 Task: Add Sprouts Organic Less Sodium Soy Sauce to the cart.
Action: Mouse moved to (48, 347)
Screenshot: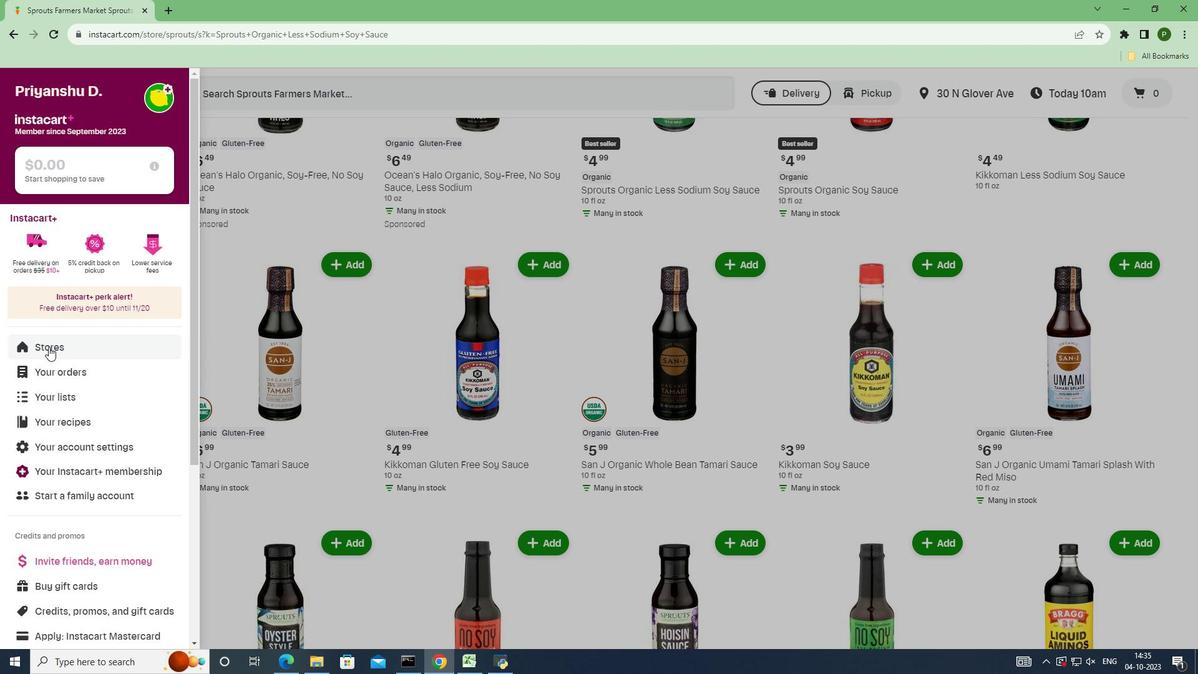 
Action: Mouse pressed left at (48, 347)
Screenshot: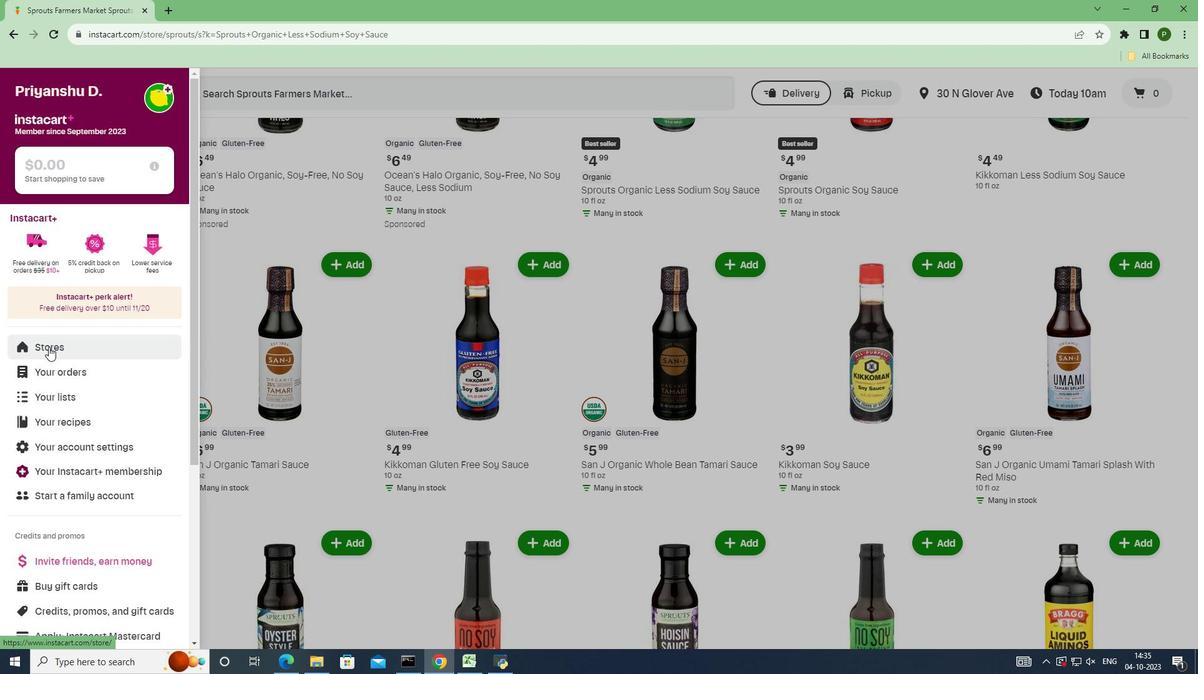 
Action: Mouse moved to (288, 150)
Screenshot: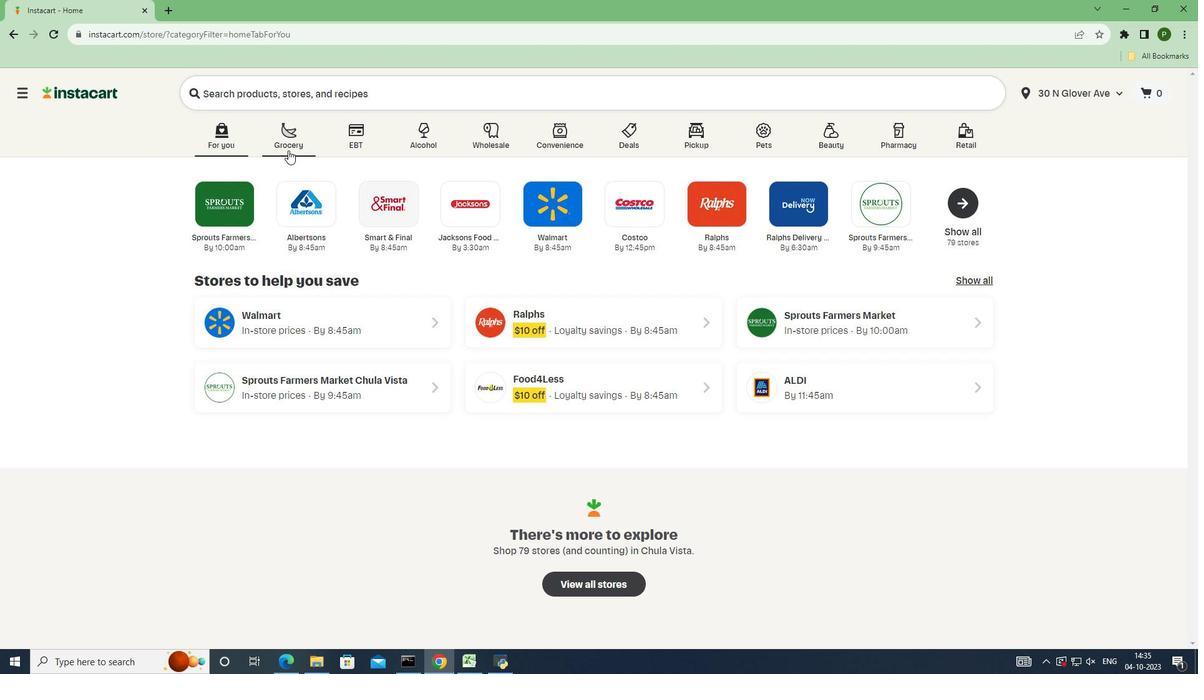 
Action: Mouse pressed left at (288, 150)
Screenshot: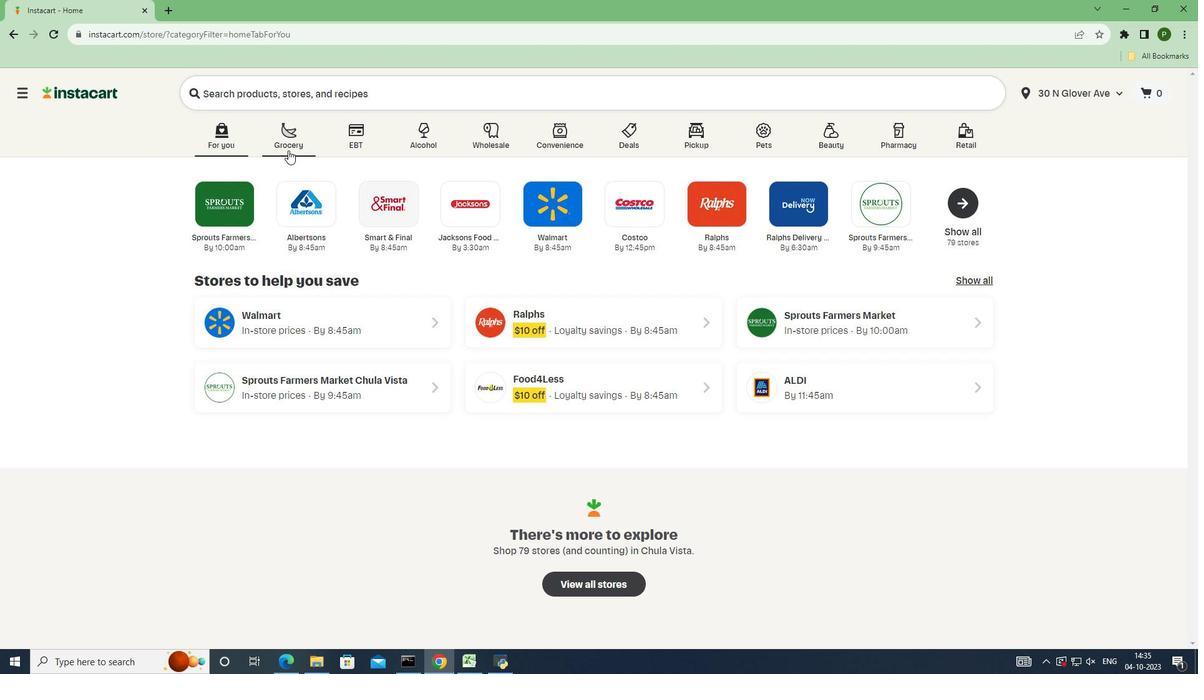 
Action: Mouse moved to (760, 293)
Screenshot: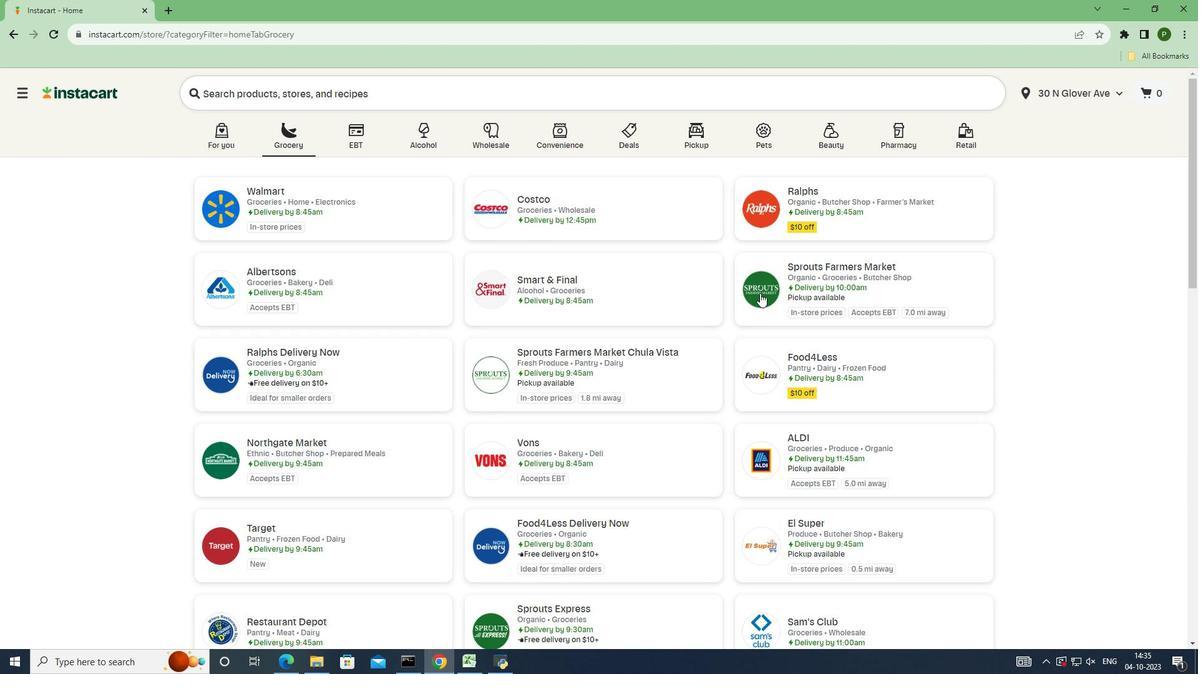 
Action: Mouse pressed left at (760, 293)
Screenshot: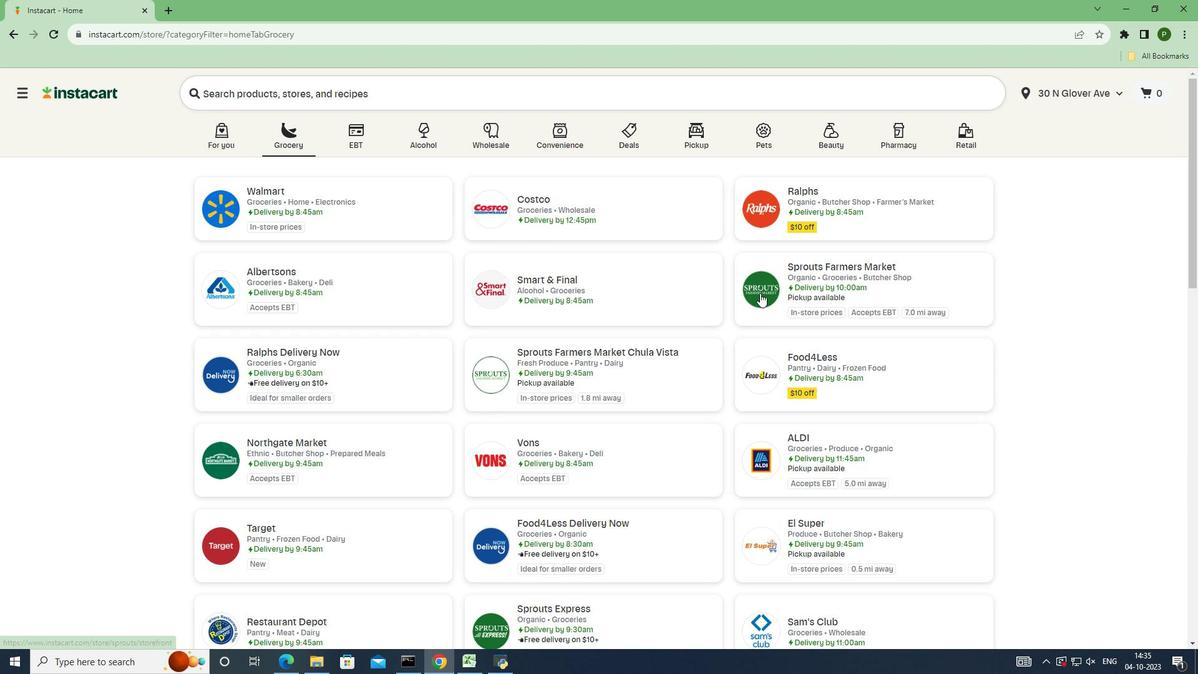 
Action: Mouse moved to (125, 351)
Screenshot: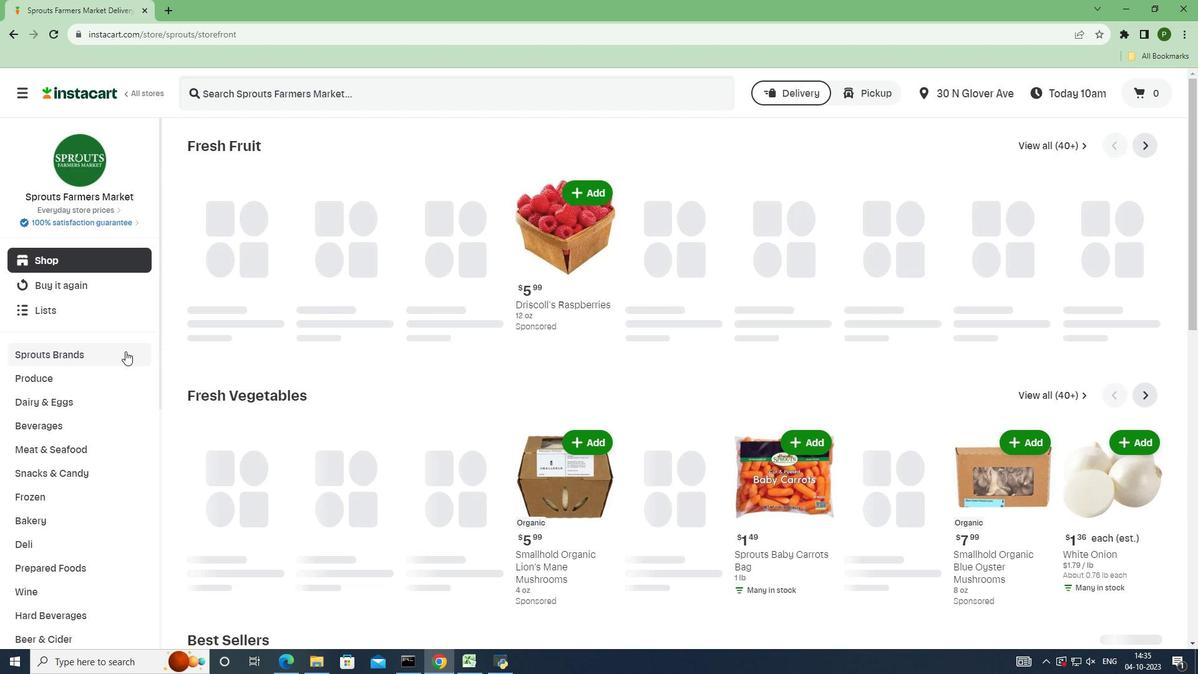 
Action: Mouse pressed left at (125, 351)
Screenshot: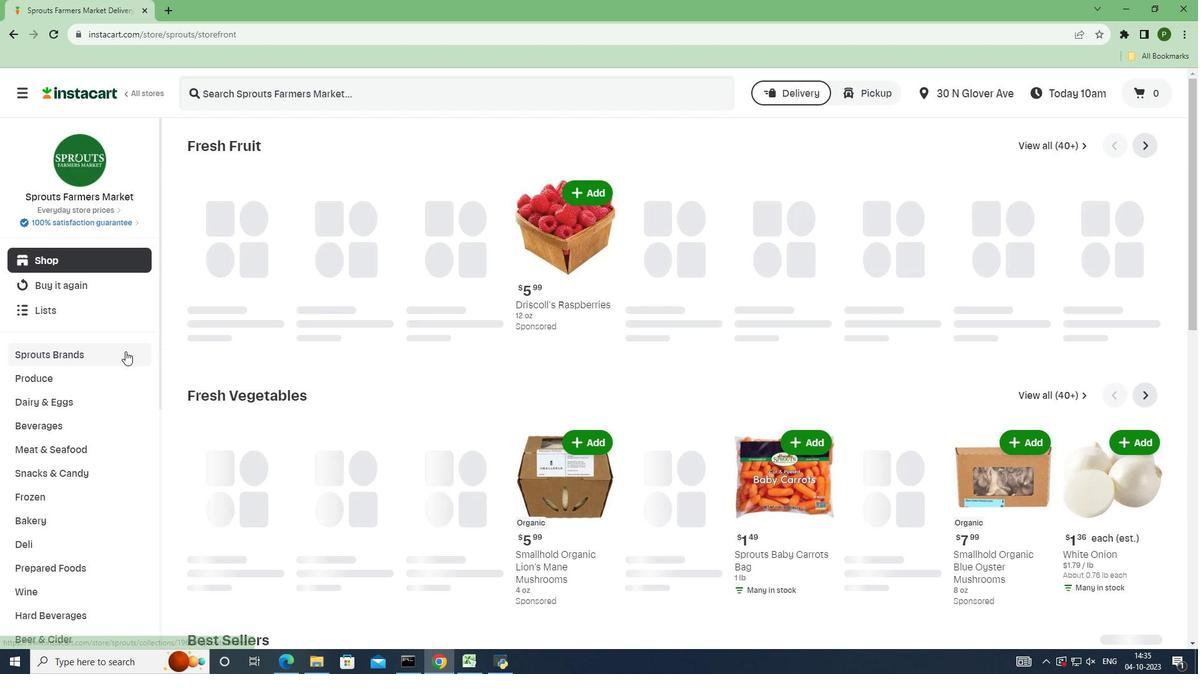 
Action: Mouse moved to (89, 448)
Screenshot: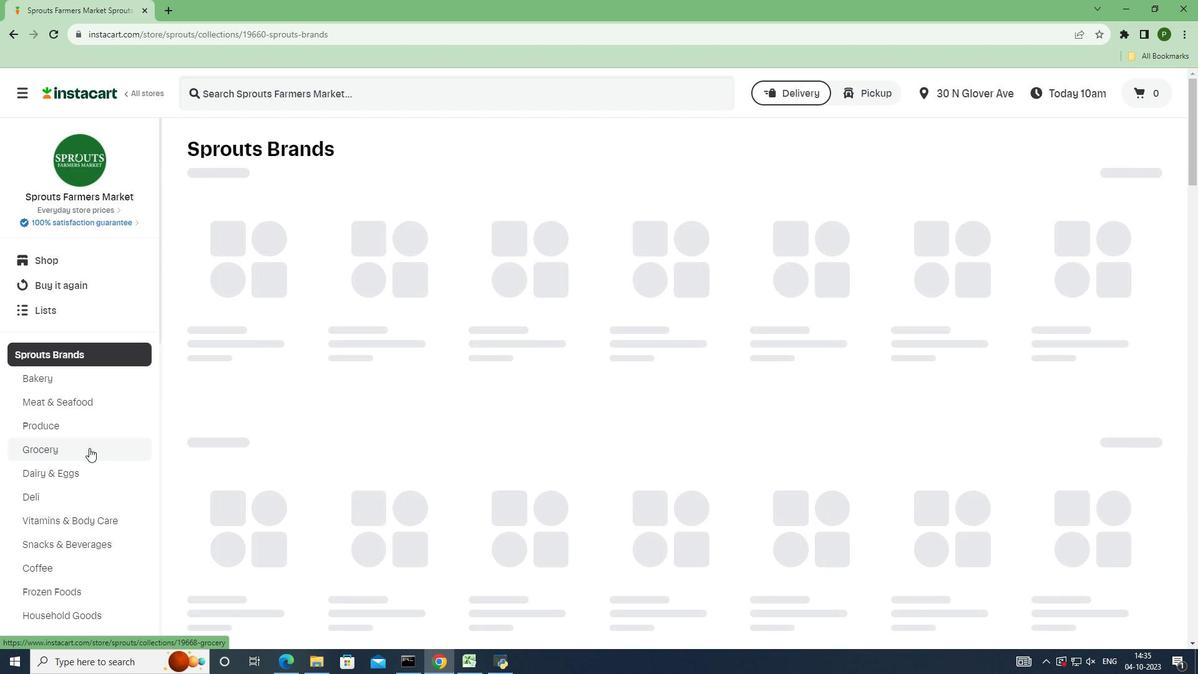 
Action: Mouse pressed left at (89, 448)
Screenshot: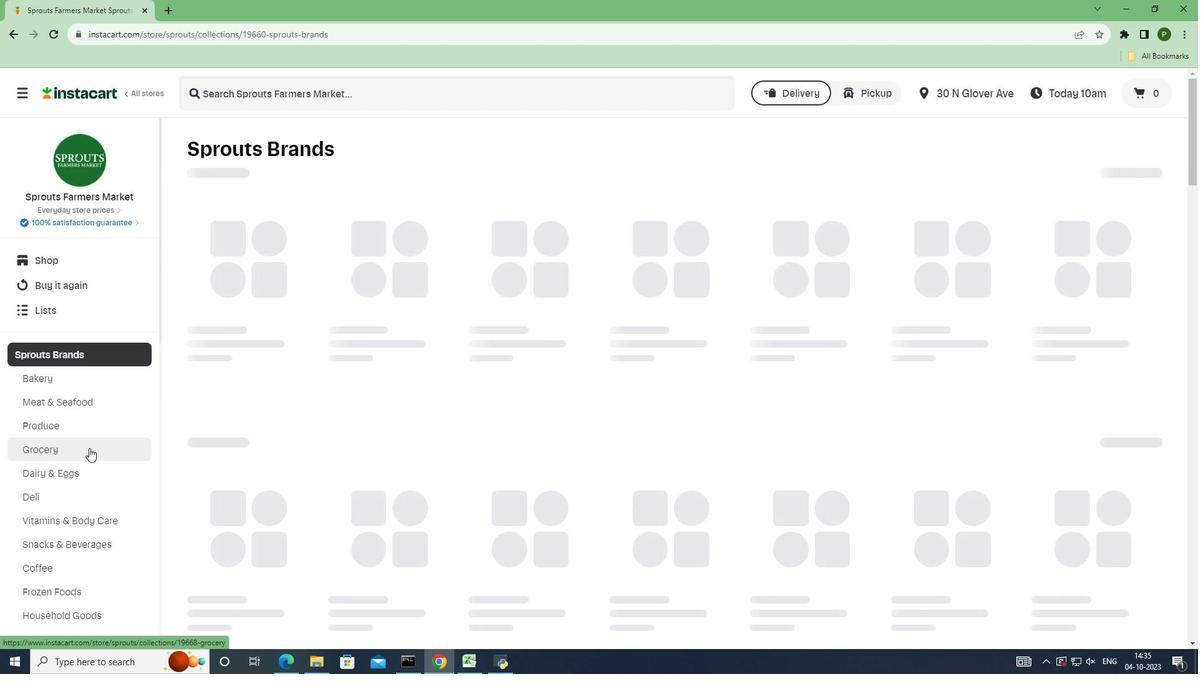 
Action: Mouse moved to (280, 344)
Screenshot: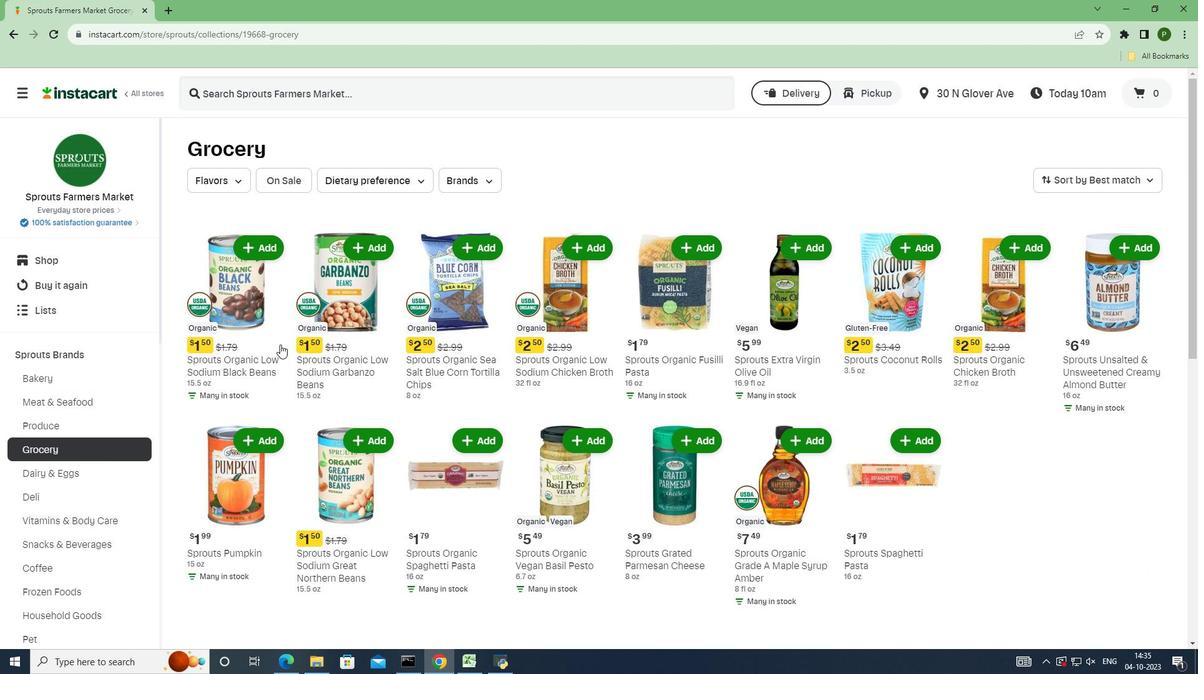 
Action: Mouse scrolled (280, 343) with delta (0, 0)
Screenshot: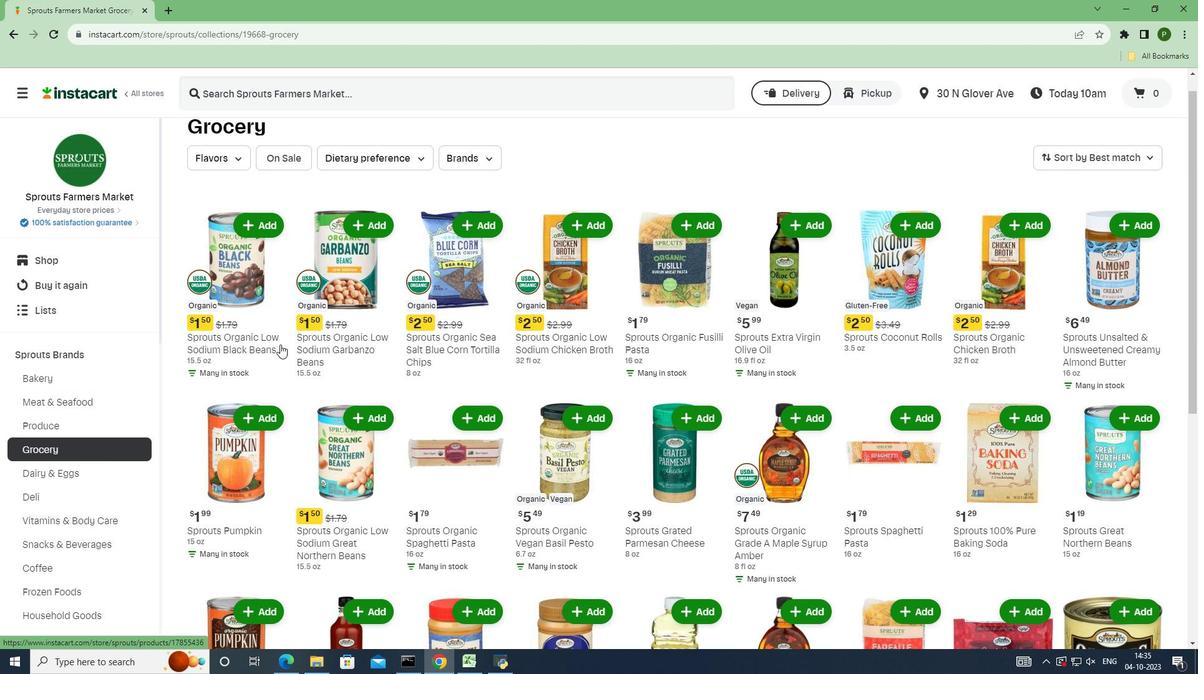 
Action: Mouse moved to (282, 344)
Screenshot: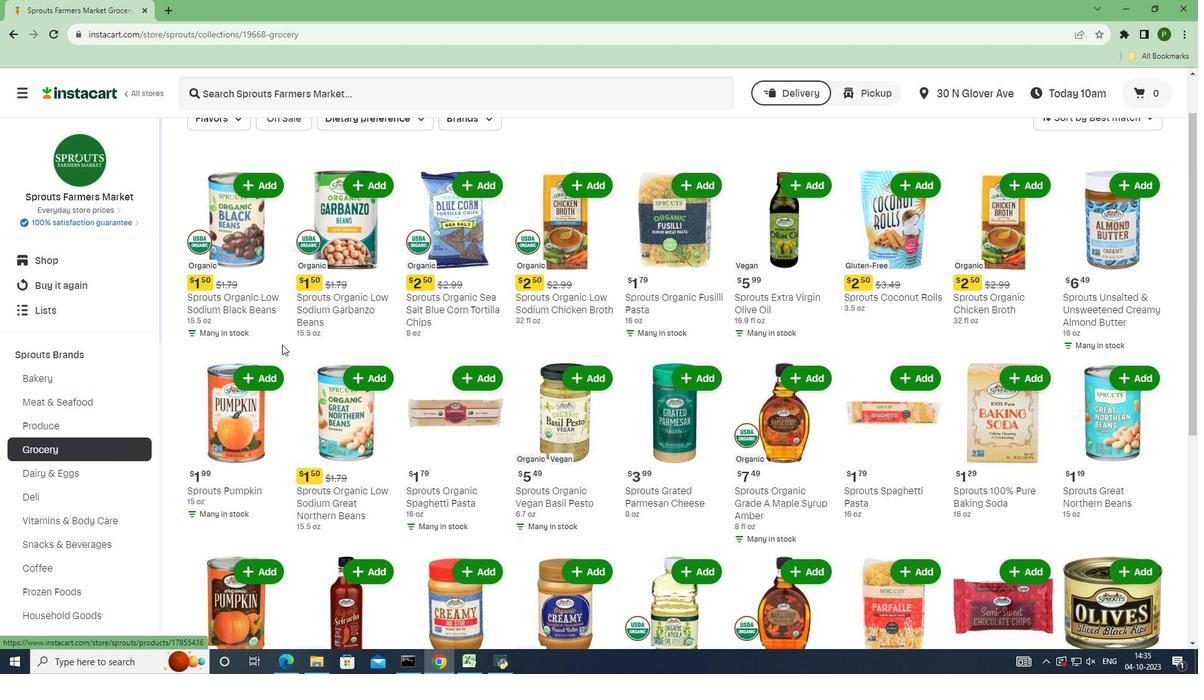 
Action: Mouse scrolled (282, 343) with delta (0, 0)
Screenshot: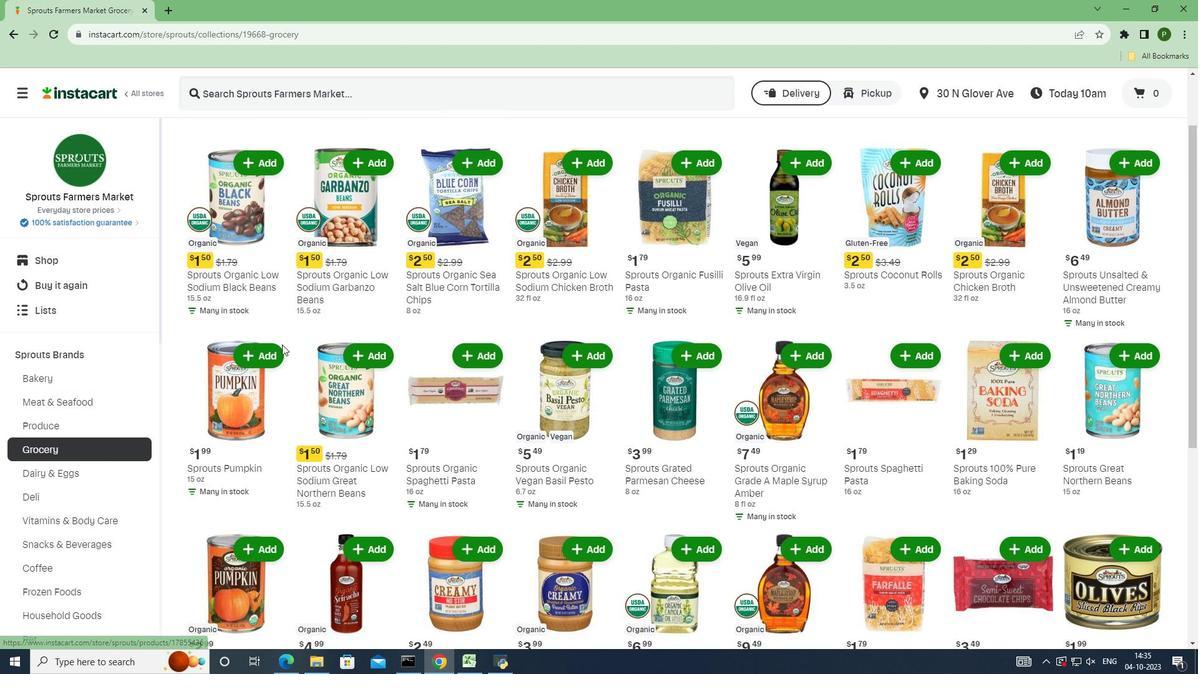 
Action: Mouse scrolled (282, 343) with delta (0, 0)
Screenshot: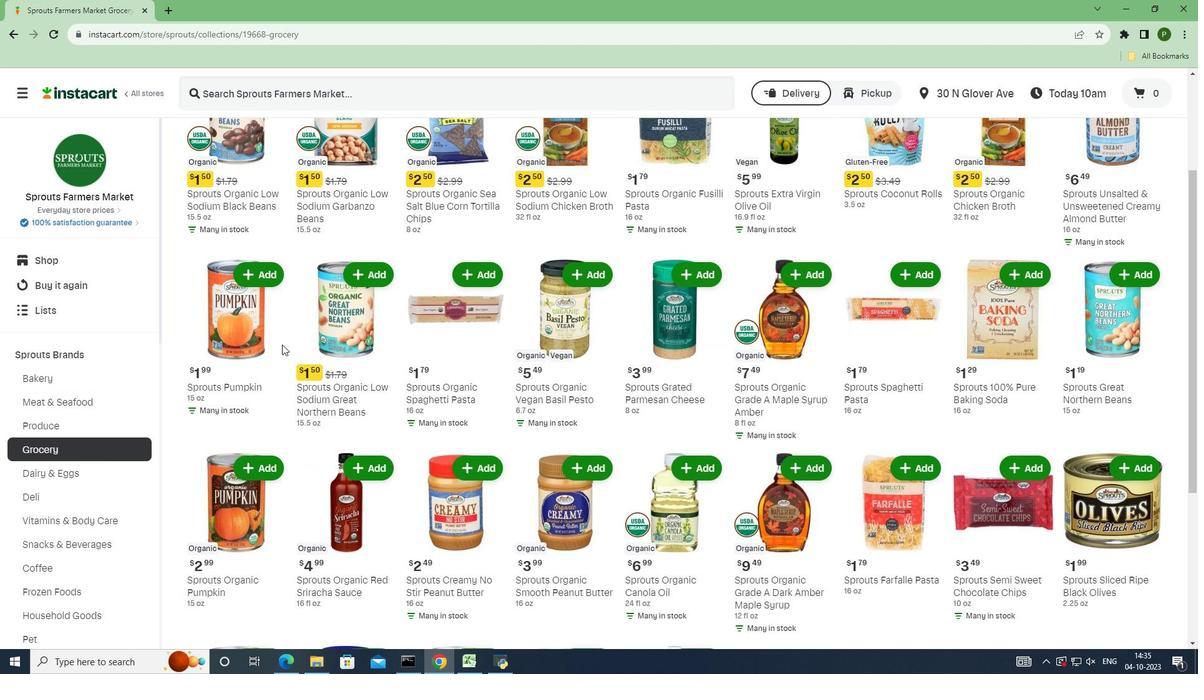 
Action: Mouse scrolled (282, 343) with delta (0, 0)
Screenshot: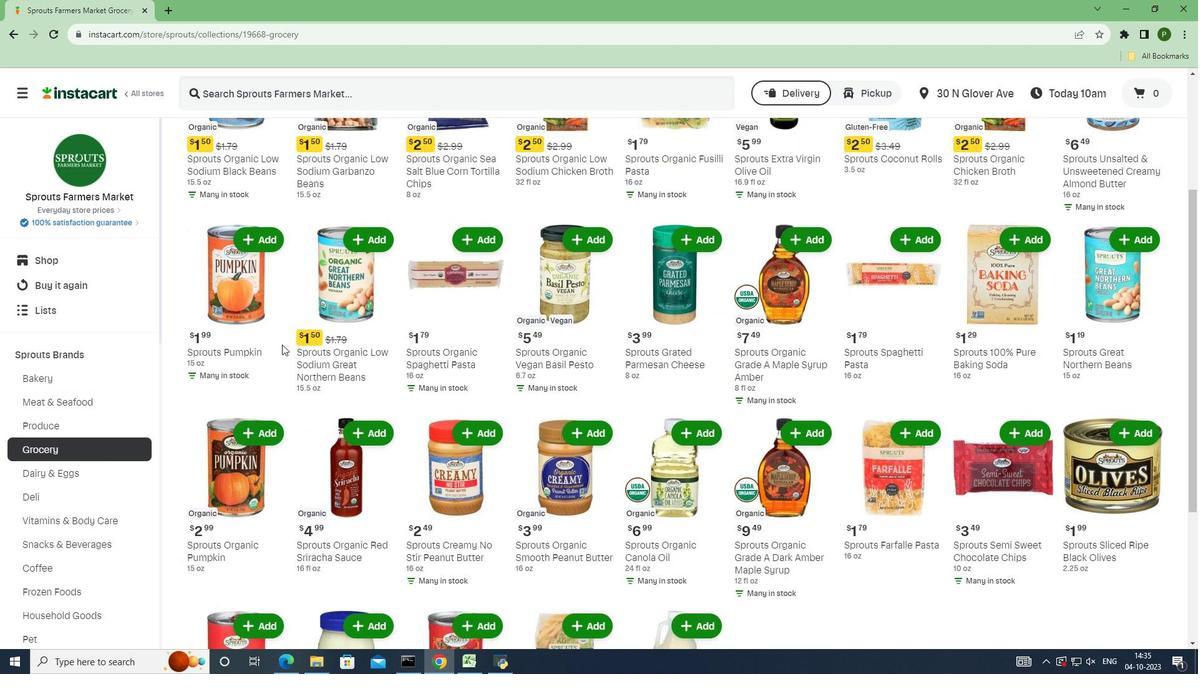 
Action: Mouse scrolled (282, 343) with delta (0, 0)
Screenshot: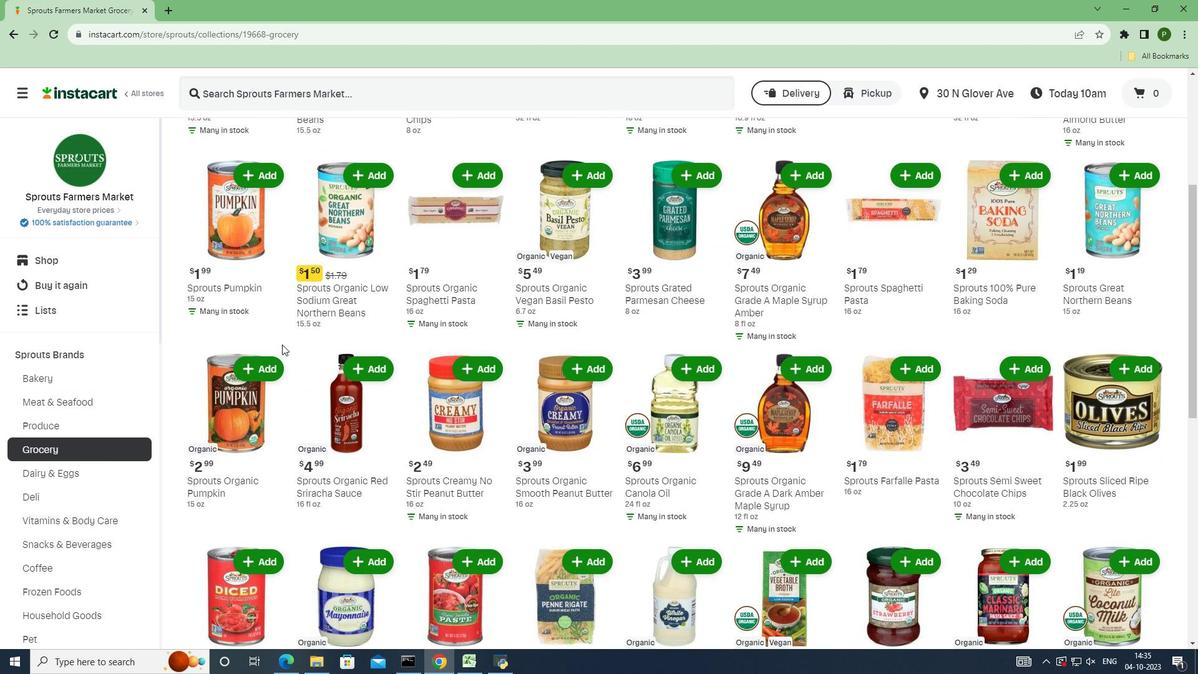 
Action: Mouse scrolled (282, 343) with delta (0, 0)
Screenshot: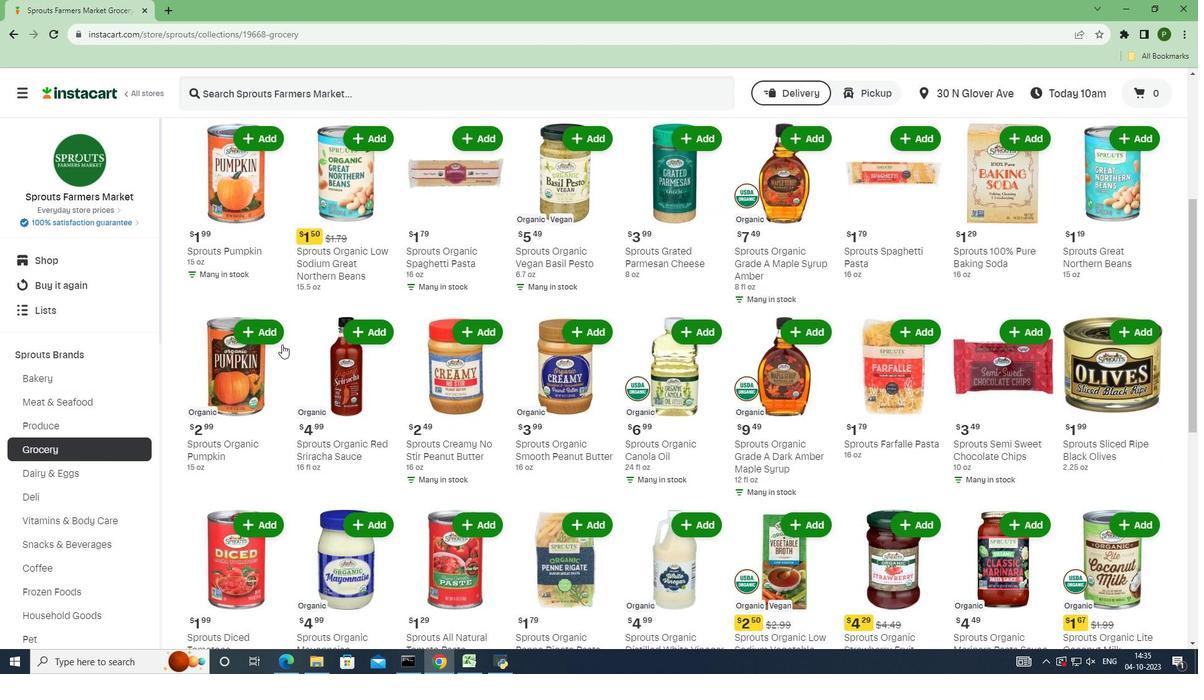 
Action: Mouse scrolled (282, 343) with delta (0, 0)
Screenshot: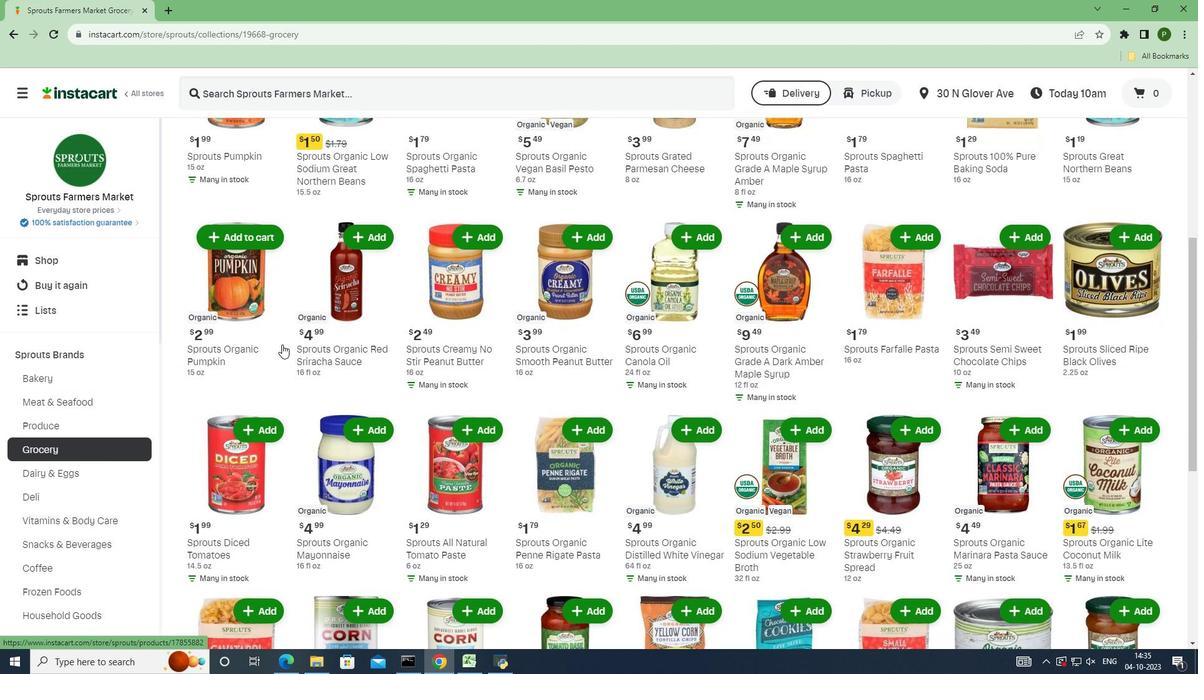 
Action: Mouse scrolled (282, 343) with delta (0, 0)
Screenshot: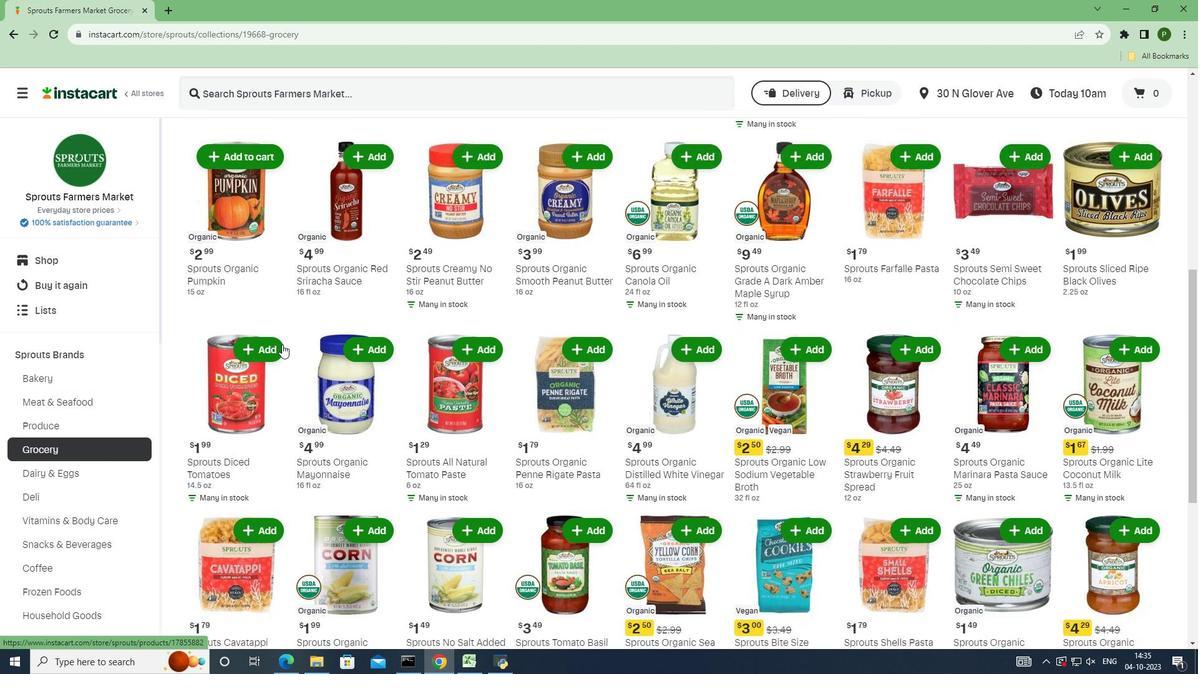 
Action: Mouse scrolled (282, 343) with delta (0, 0)
Screenshot: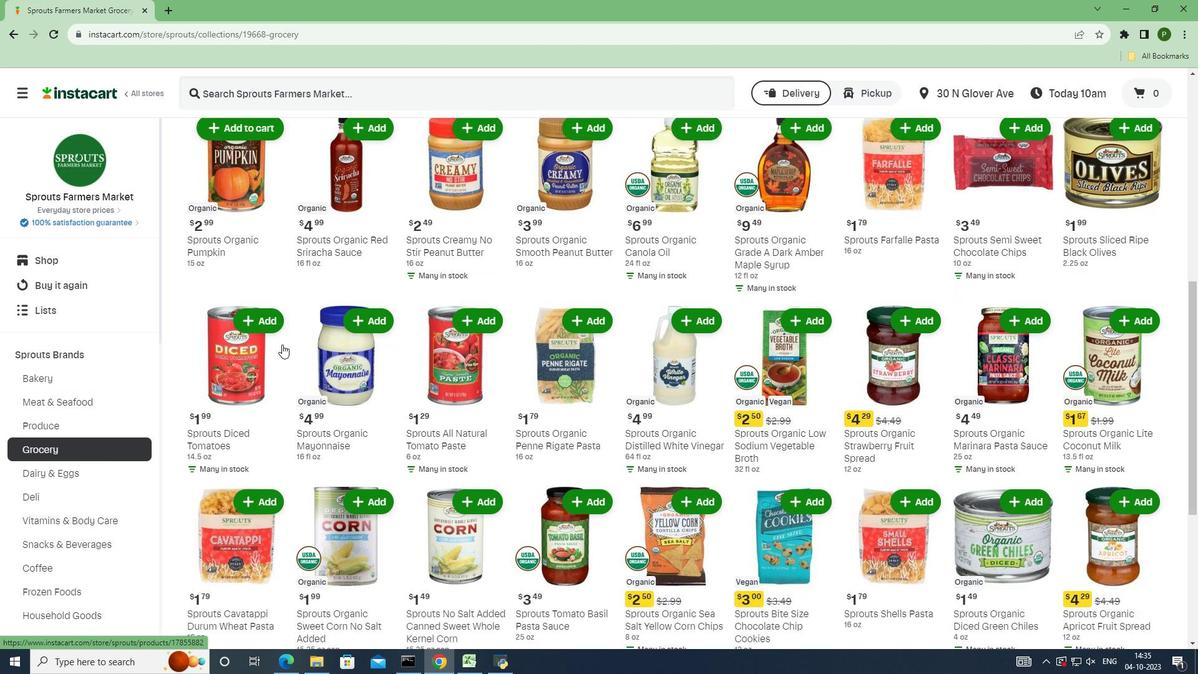 
Action: Mouse scrolled (282, 343) with delta (0, 0)
Screenshot: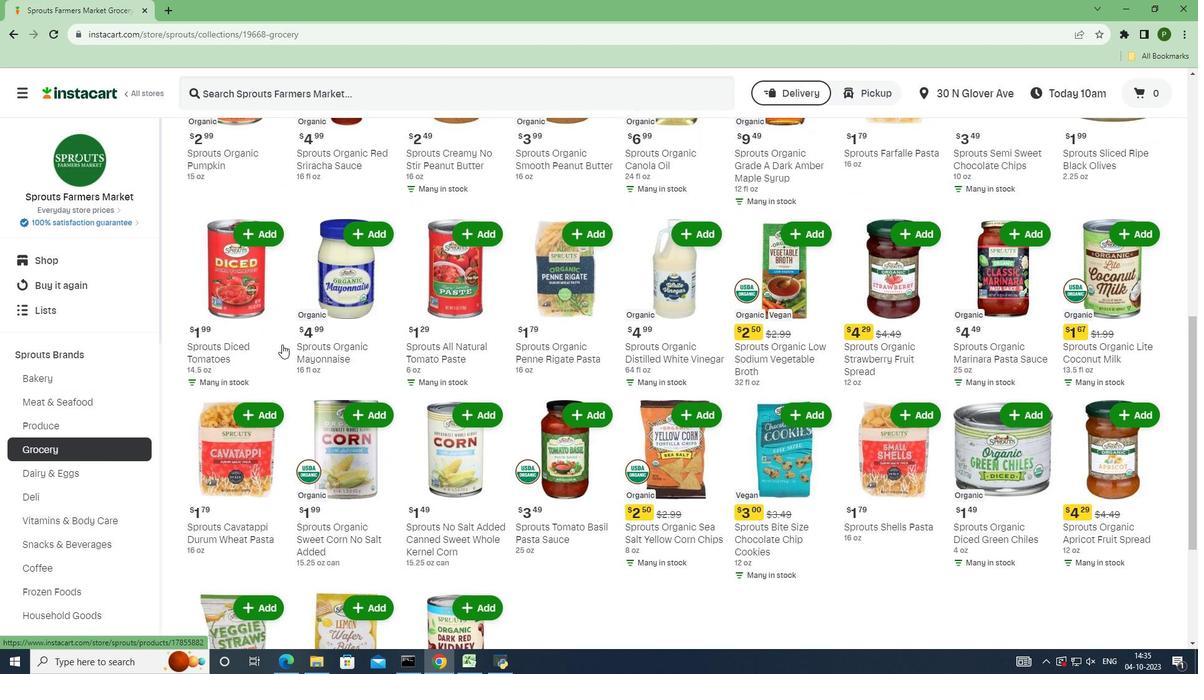 
Action: Mouse scrolled (282, 343) with delta (0, 0)
Screenshot: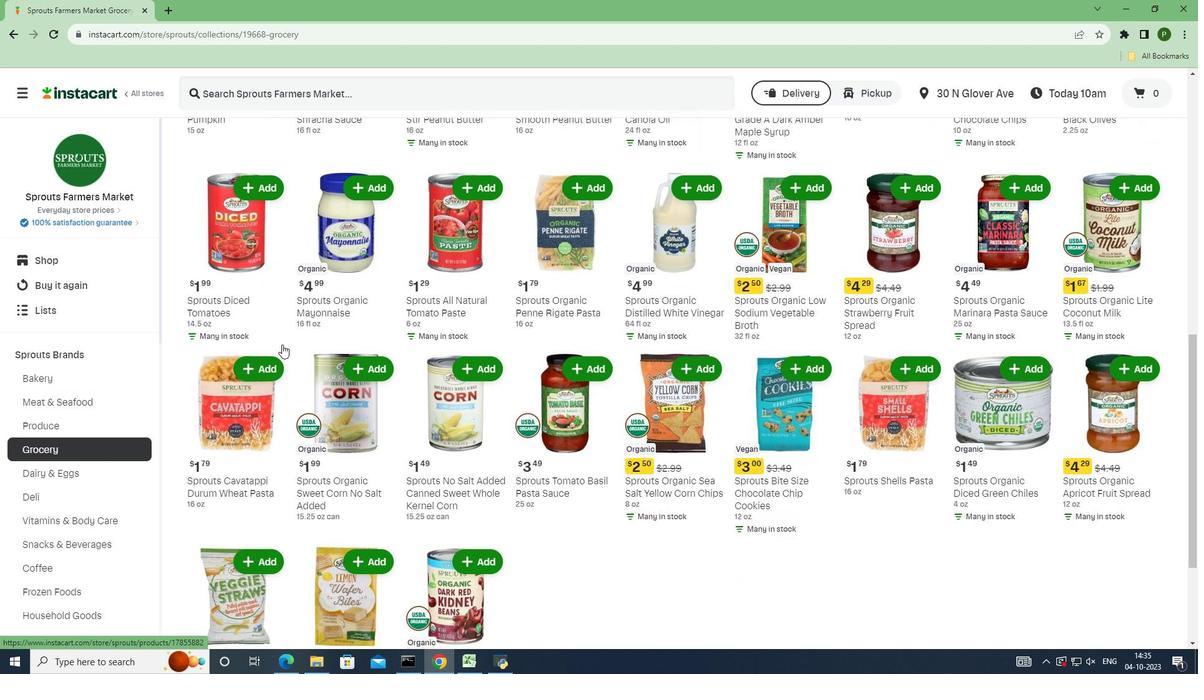 
Action: Mouse scrolled (282, 343) with delta (0, 0)
Screenshot: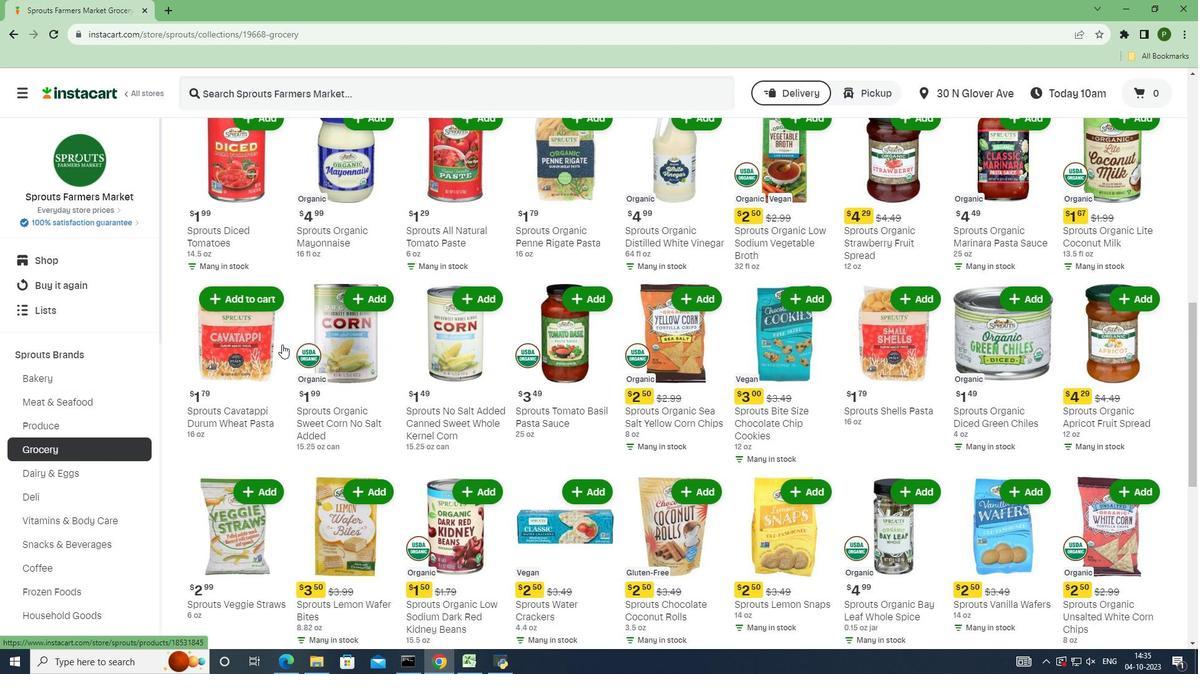 
Action: Mouse scrolled (282, 343) with delta (0, 0)
Screenshot: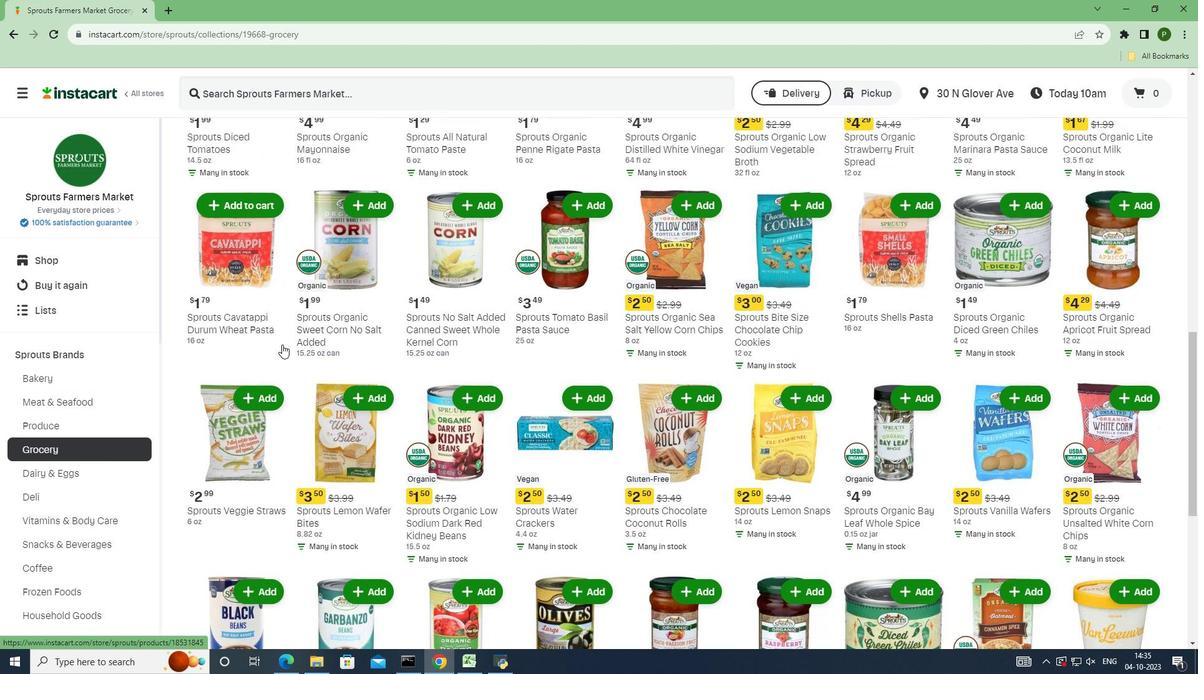 
Action: Mouse scrolled (282, 343) with delta (0, 0)
Screenshot: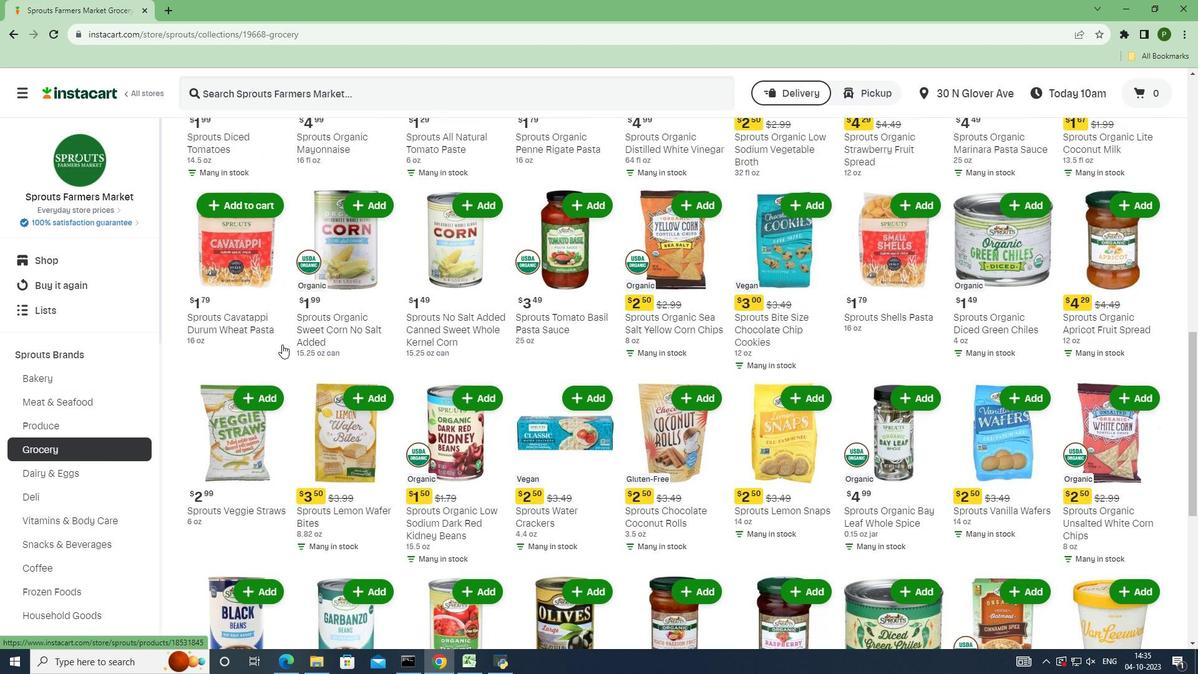 
Action: Mouse scrolled (282, 343) with delta (0, 0)
Screenshot: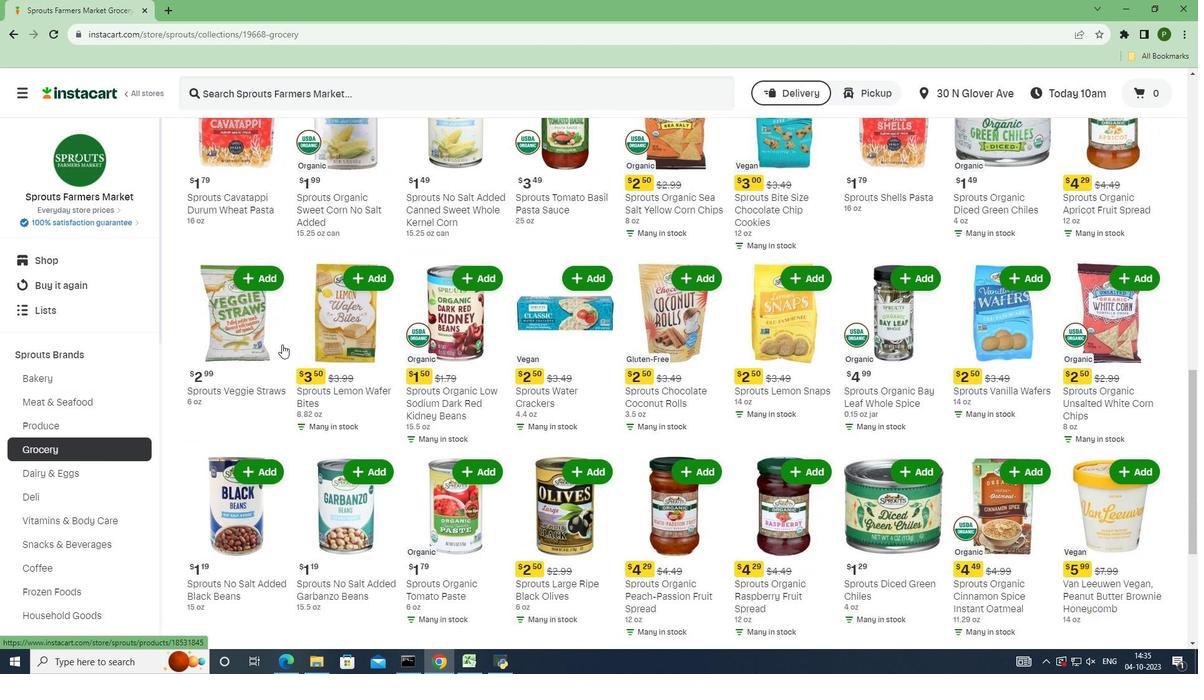 
Action: Mouse scrolled (282, 343) with delta (0, 0)
Screenshot: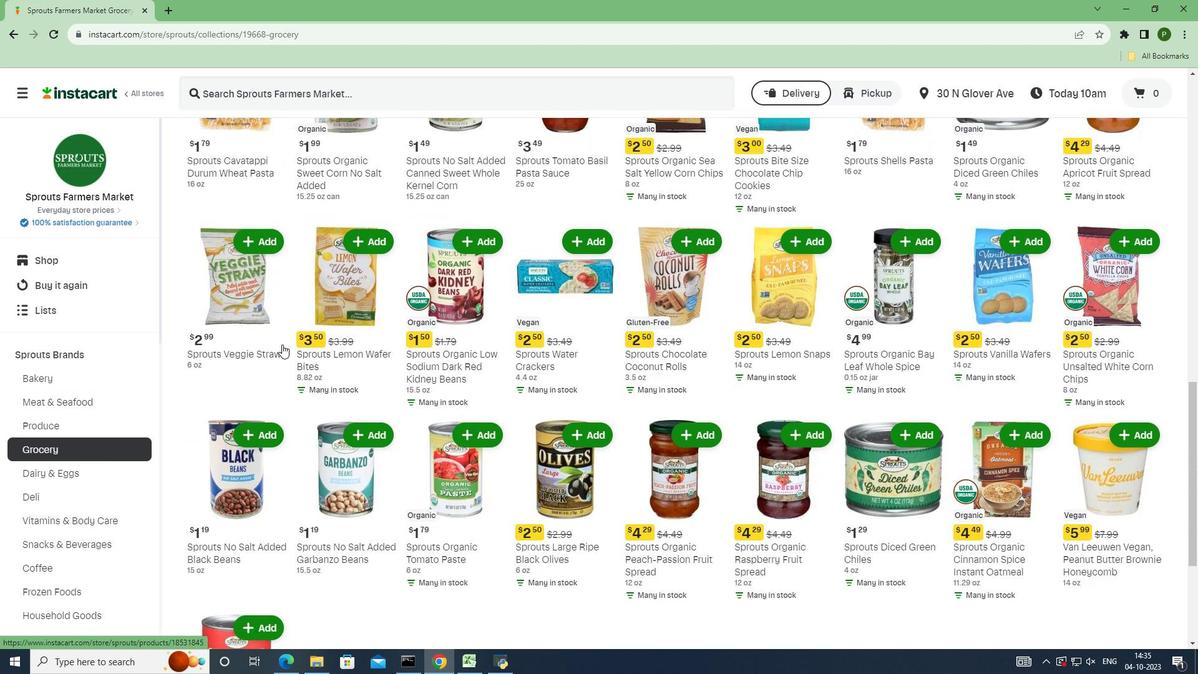 
Action: Mouse scrolled (282, 343) with delta (0, 0)
Screenshot: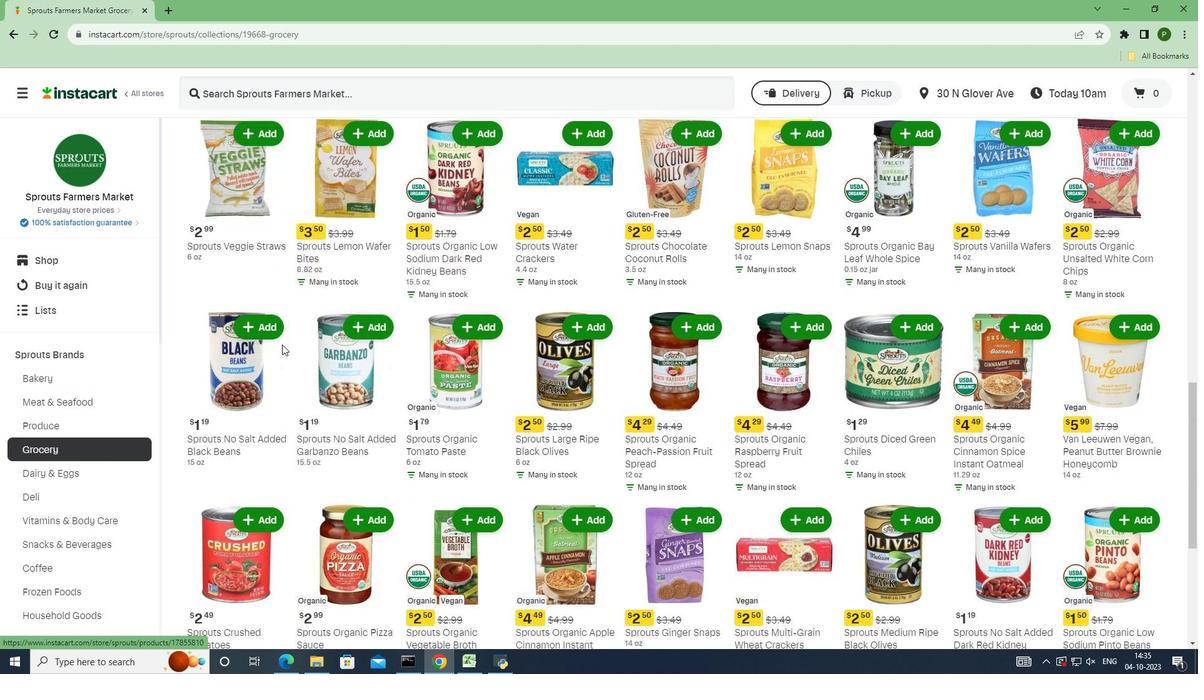 
Action: Mouse scrolled (282, 343) with delta (0, 0)
Screenshot: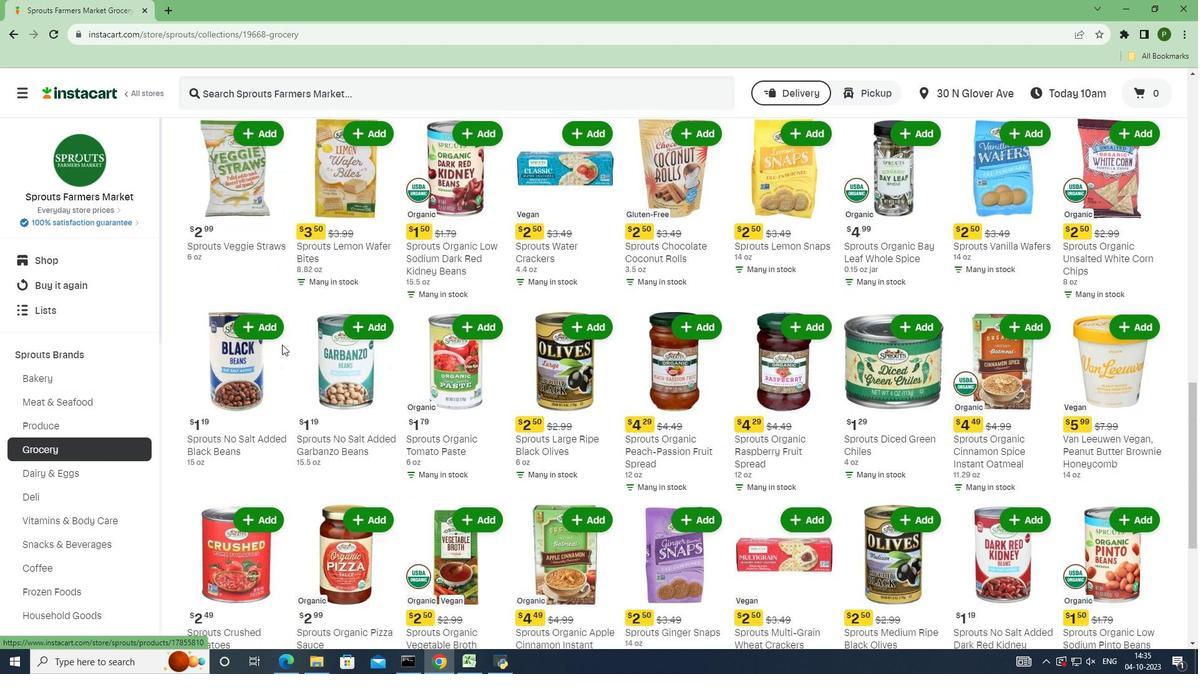 
Action: Mouse scrolled (282, 343) with delta (0, 0)
Screenshot: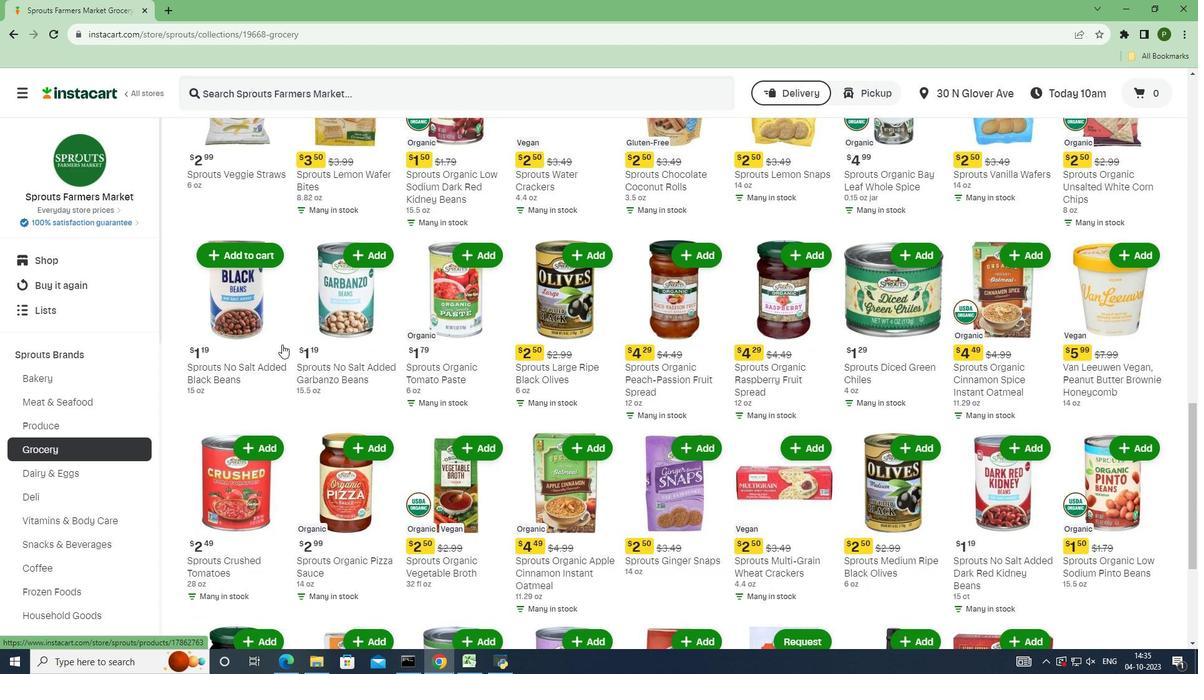 
Action: Mouse scrolled (282, 343) with delta (0, 0)
Screenshot: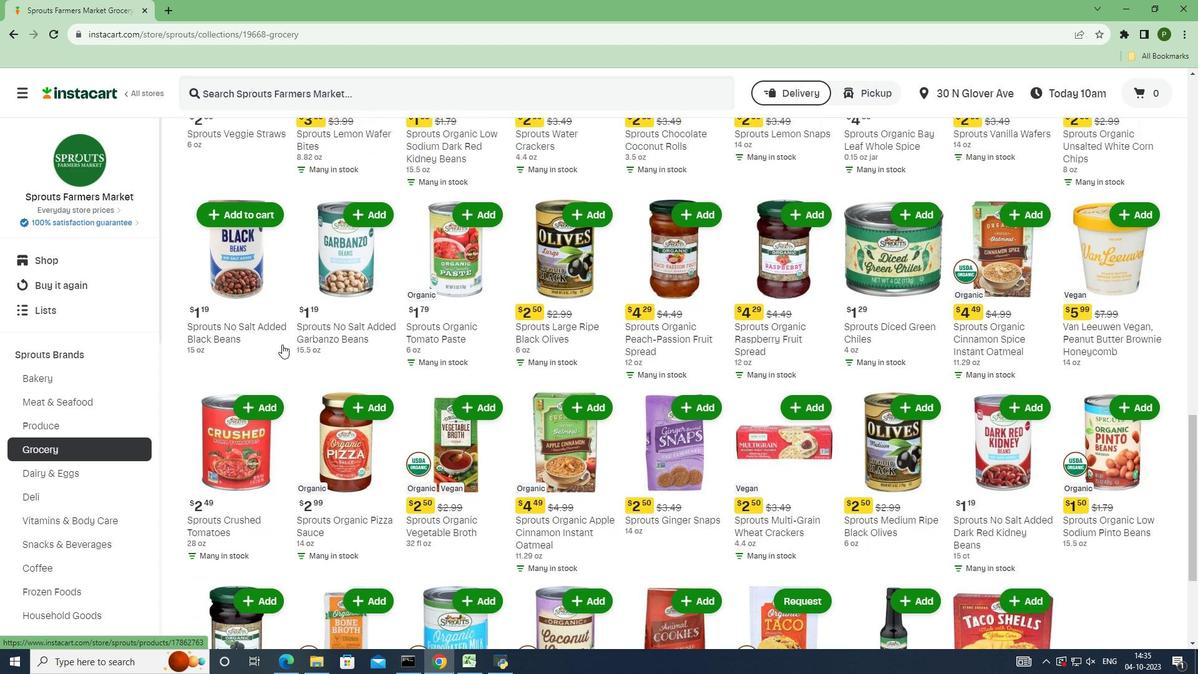 
Action: Mouse scrolled (282, 343) with delta (0, 0)
Screenshot: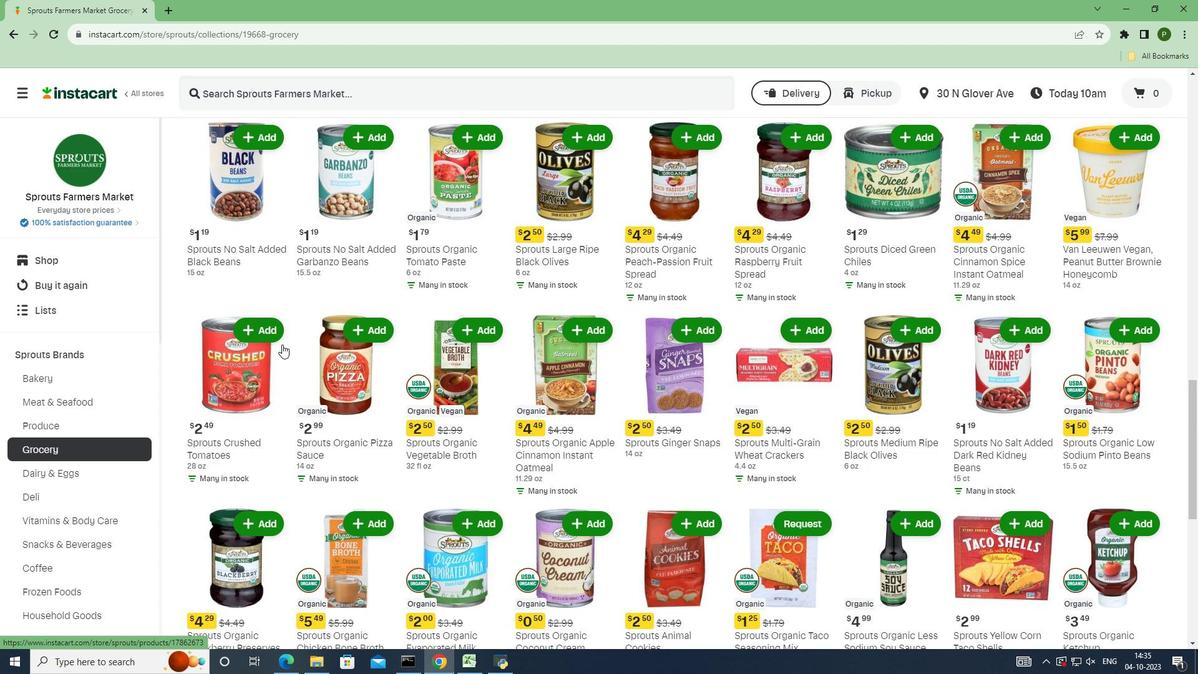 
Action: Mouse scrolled (282, 343) with delta (0, 0)
Screenshot: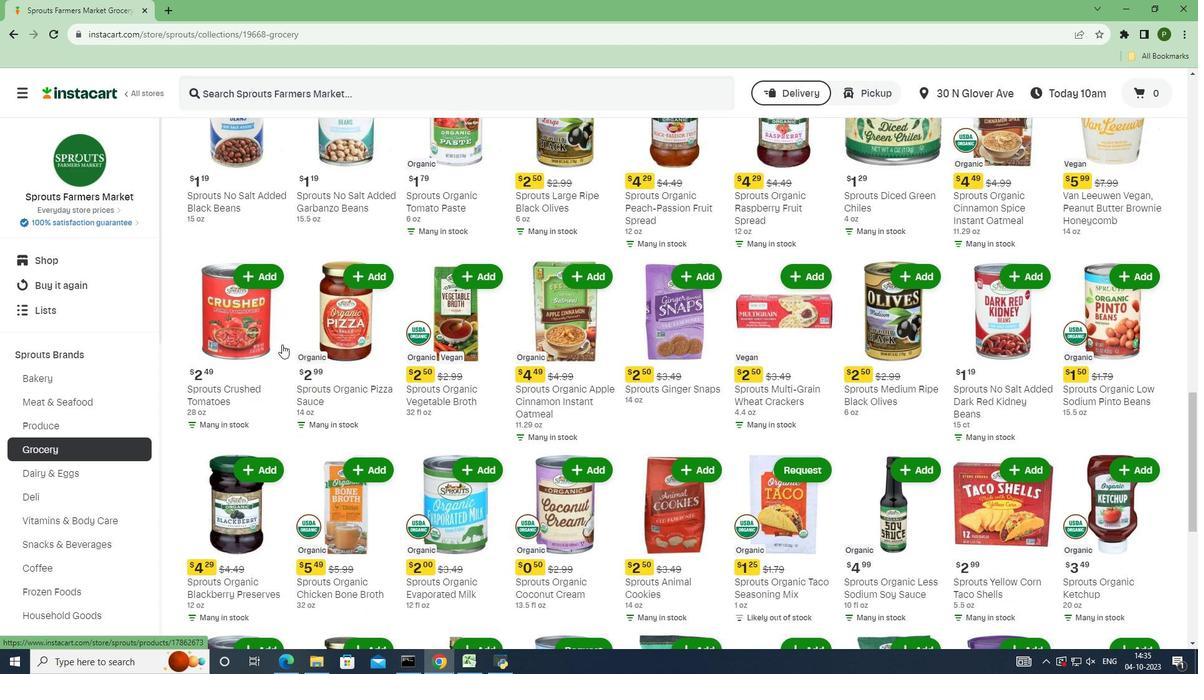 
Action: Mouse scrolled (282, 343) with delta (0, 0)
Screenshot: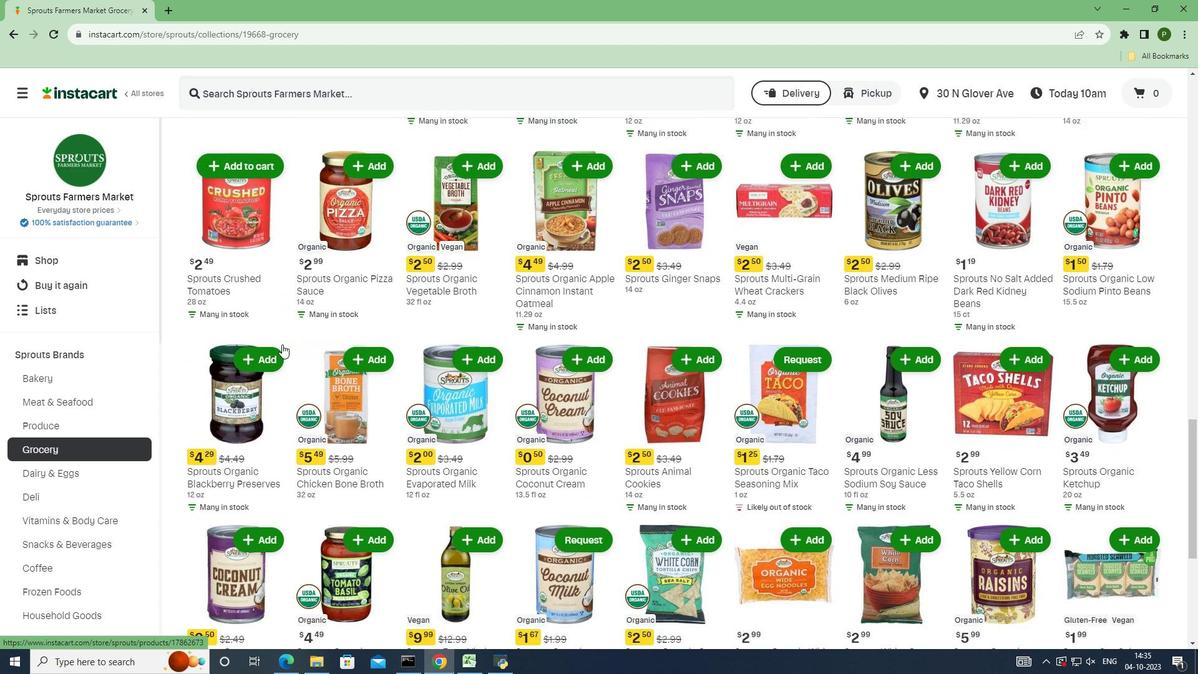 
Action: Mouse moved to (867, 342)
Screenshot: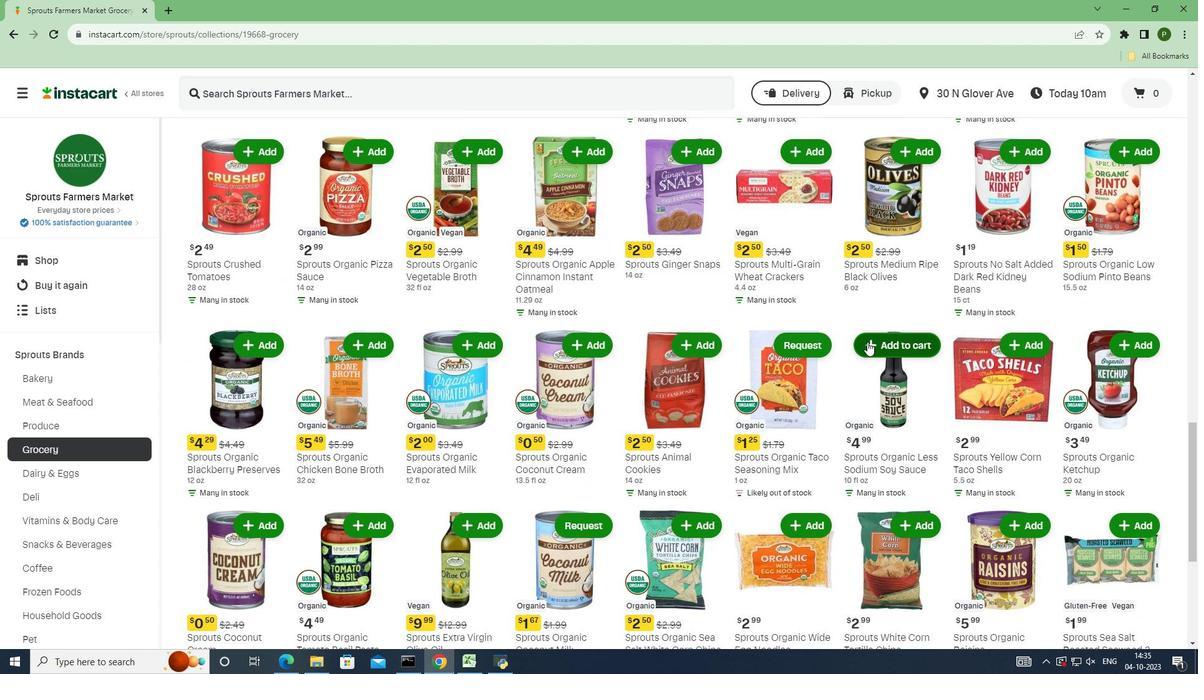 
Action: Mouse pressed left at (867, 342)
Screenshot: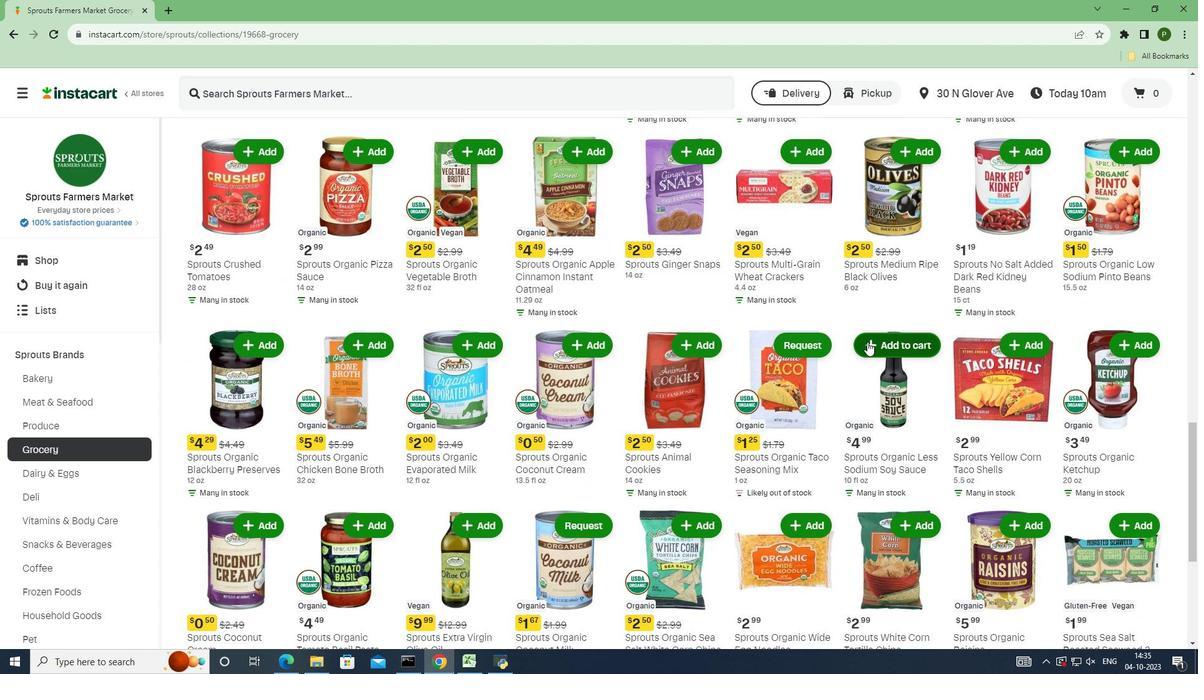 
